 Task: Check the average views per listing of attached garage in the last 5 years.
Action: Mouse moved to (940, 207)
Screenshot: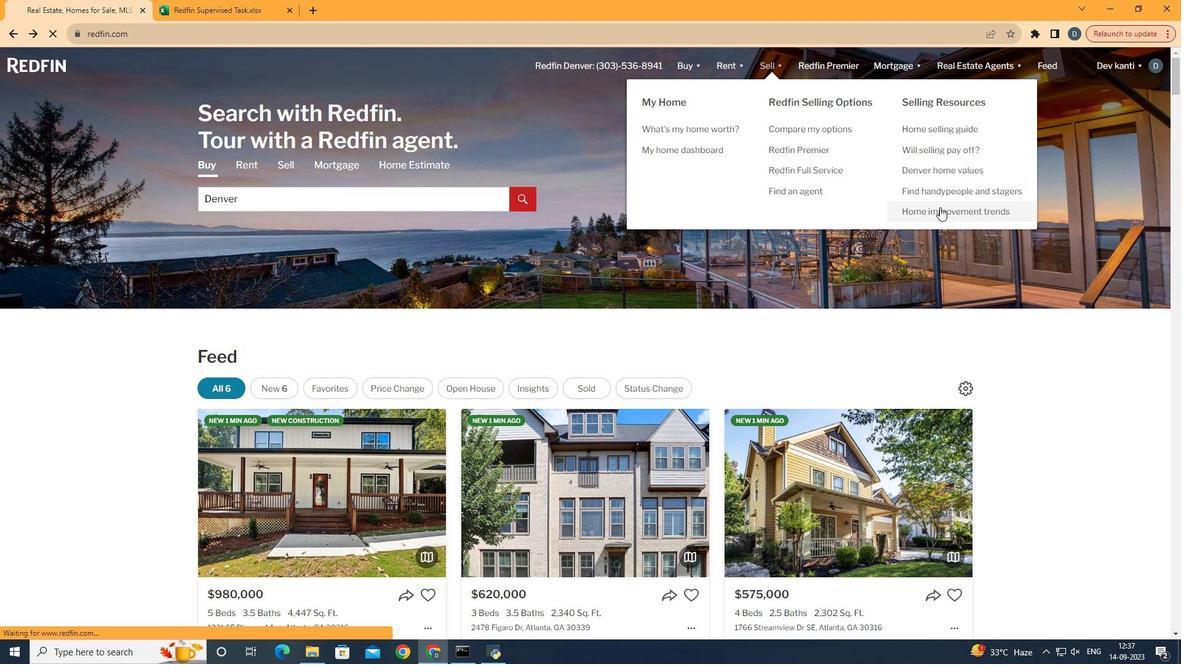 
Action: Mouse pressed left at (940, 207)
Screenshot: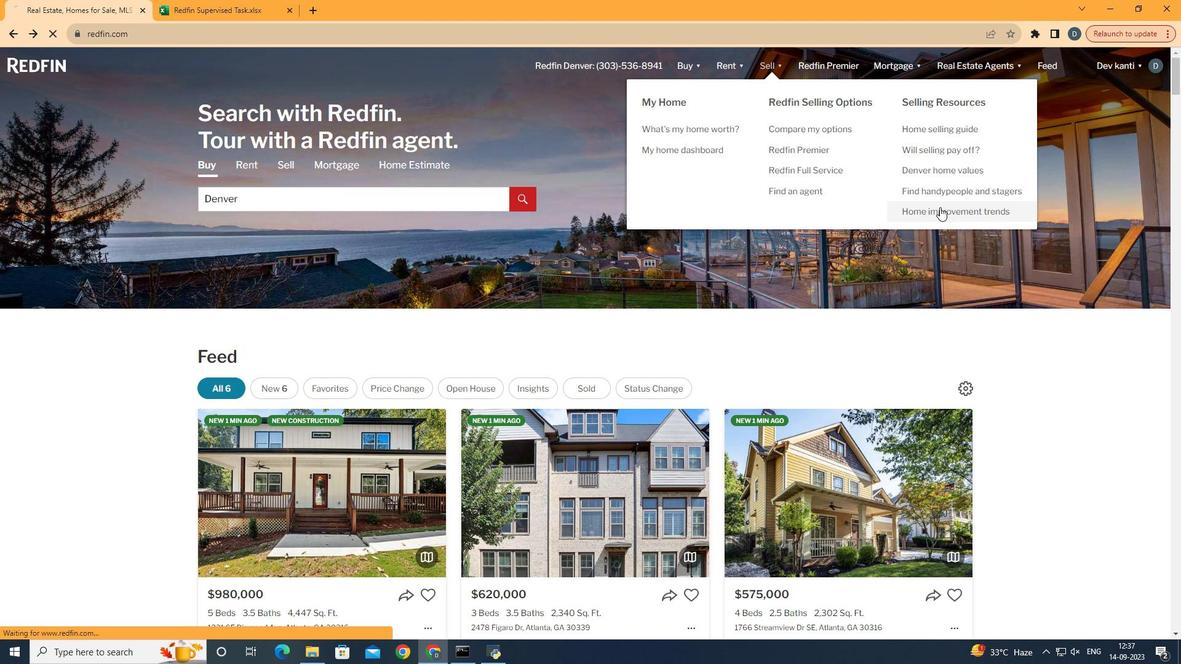 
Action: Mouse moved to (302, 240)
Screenshot: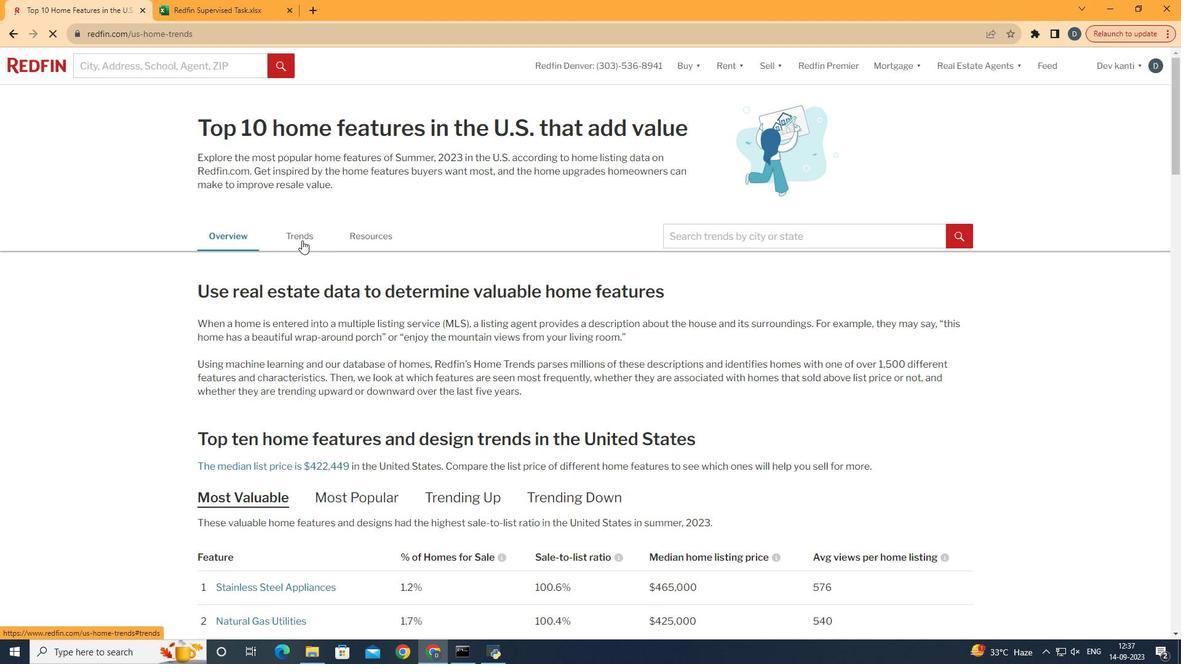 
Action: Mouse pressed left at (302, 240)
Screenshot: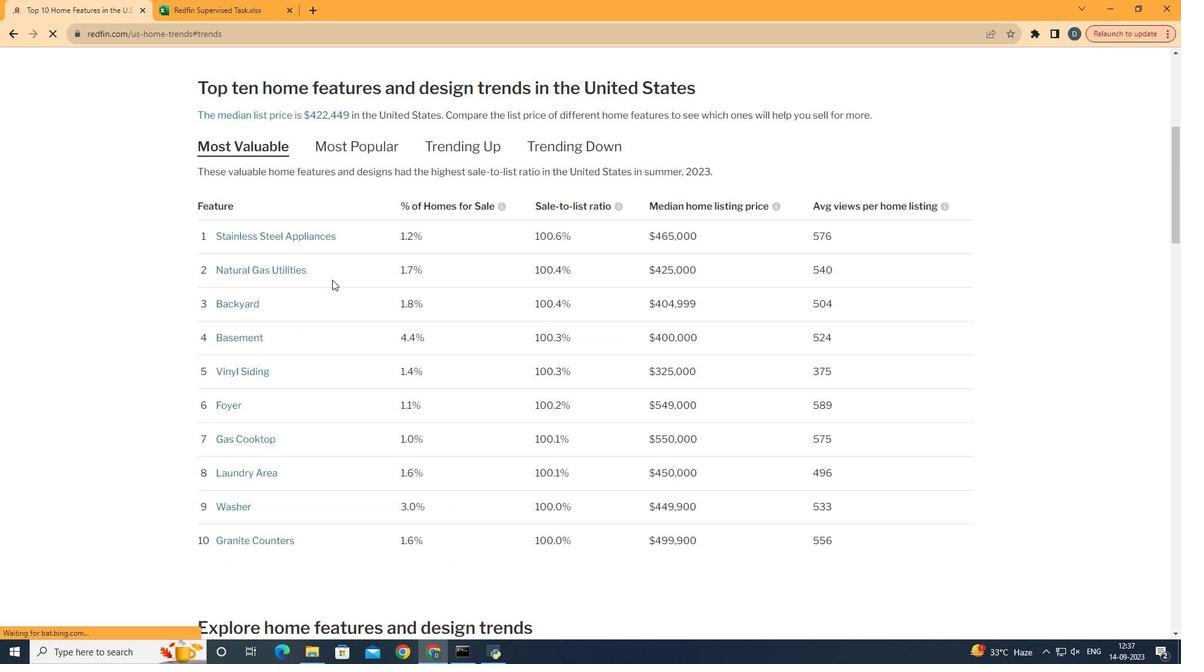 
Action: Mouse moved to (452, 358)
Screenshot: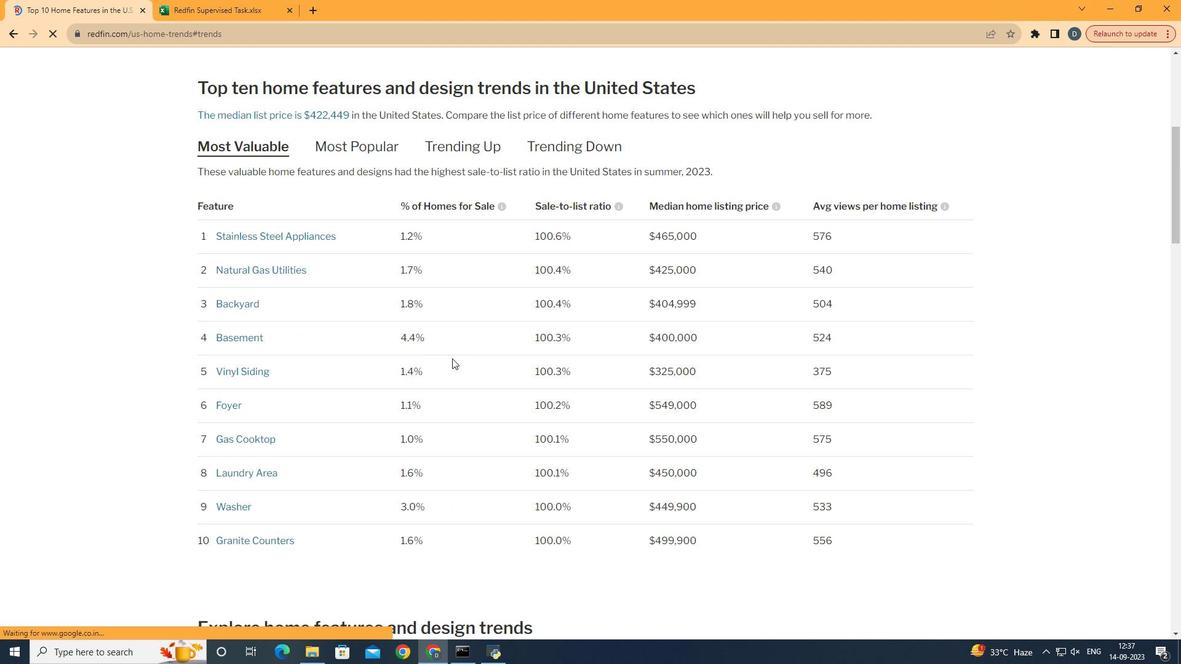 
Action: Mouse scrolled (452, 358) with delta (0, 0)
Screenshot: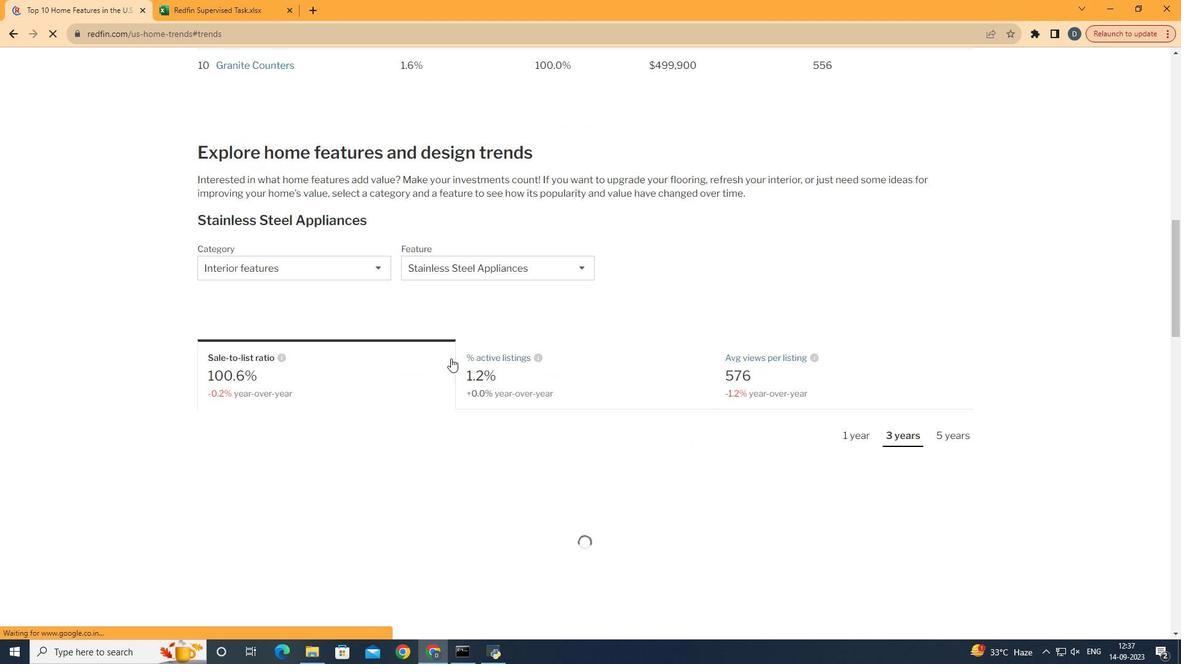
Action: Mouse scrolled (452, 358) with delta (0, 0)
Screenshot: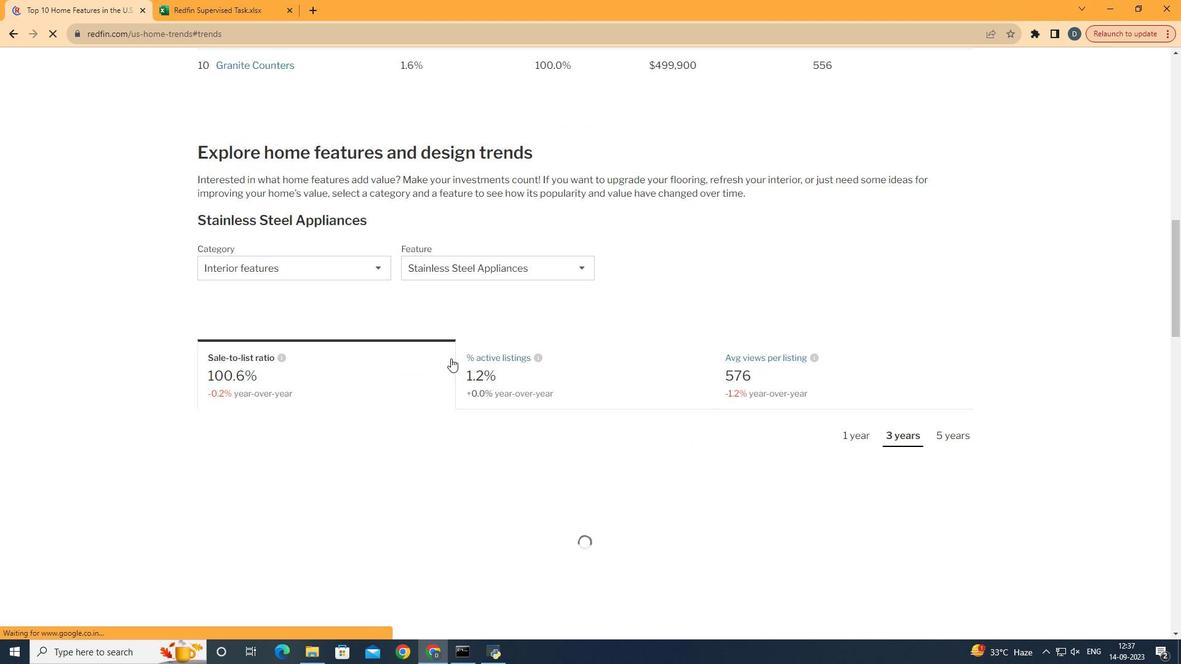 
Action: Mouse scrolled (452, 358) with delta (0, 0)
Screenshot: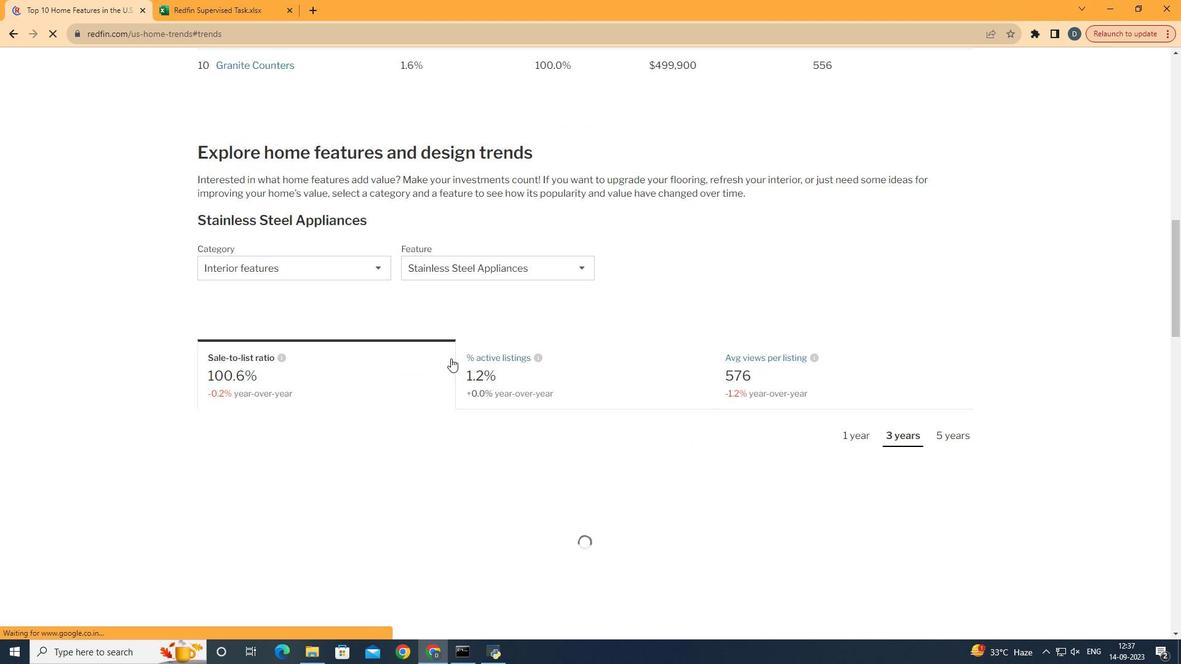 
Action: Mouse scrolled (452, 358) with delta (0, 0)
Screenshot: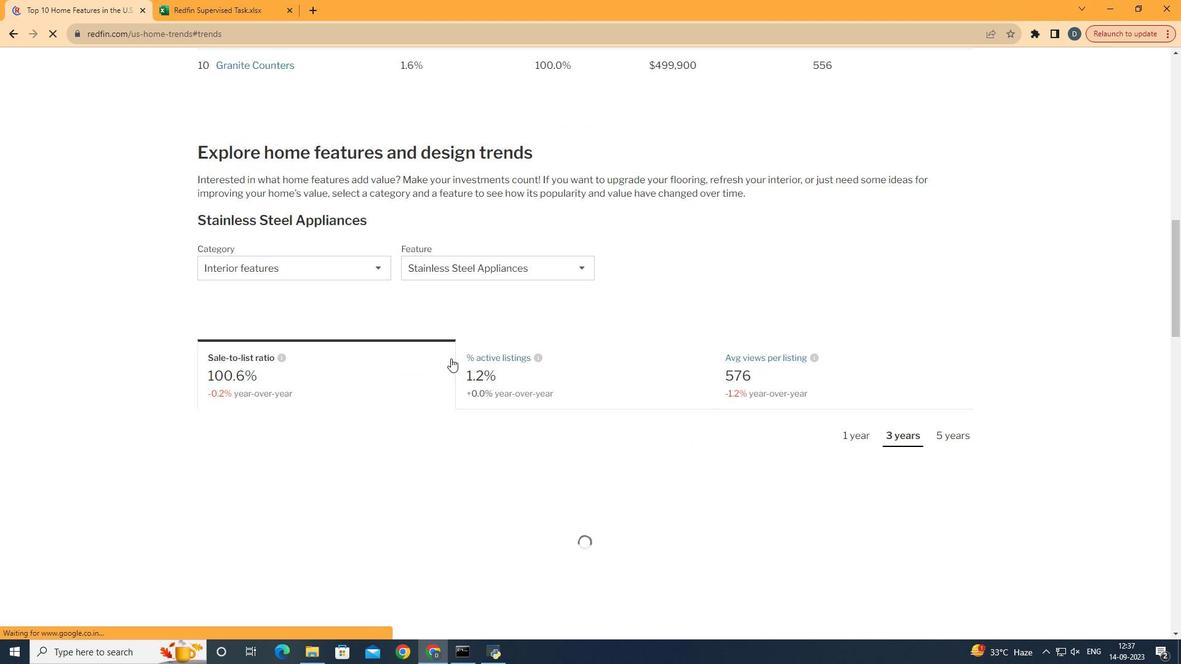 
Action: Mouse scrolled (452, 358) with delta (0, 0)
Screenshot: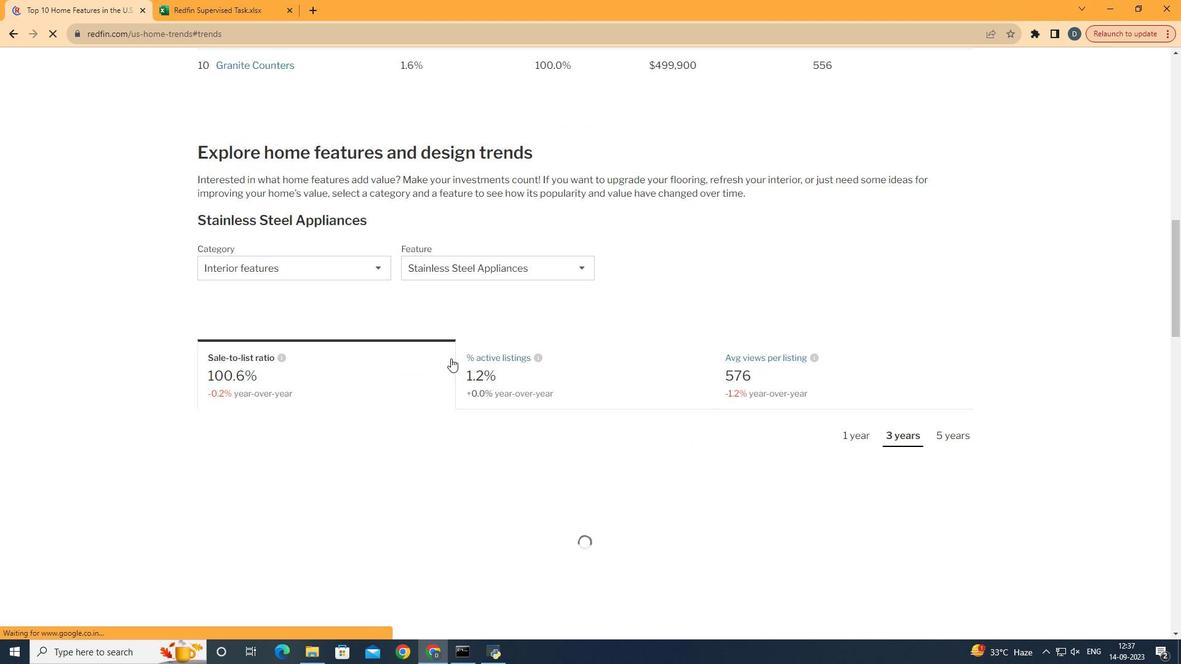 
Action: Mouse scrolled (452, 358) with delta (0, 0)
Screenshot: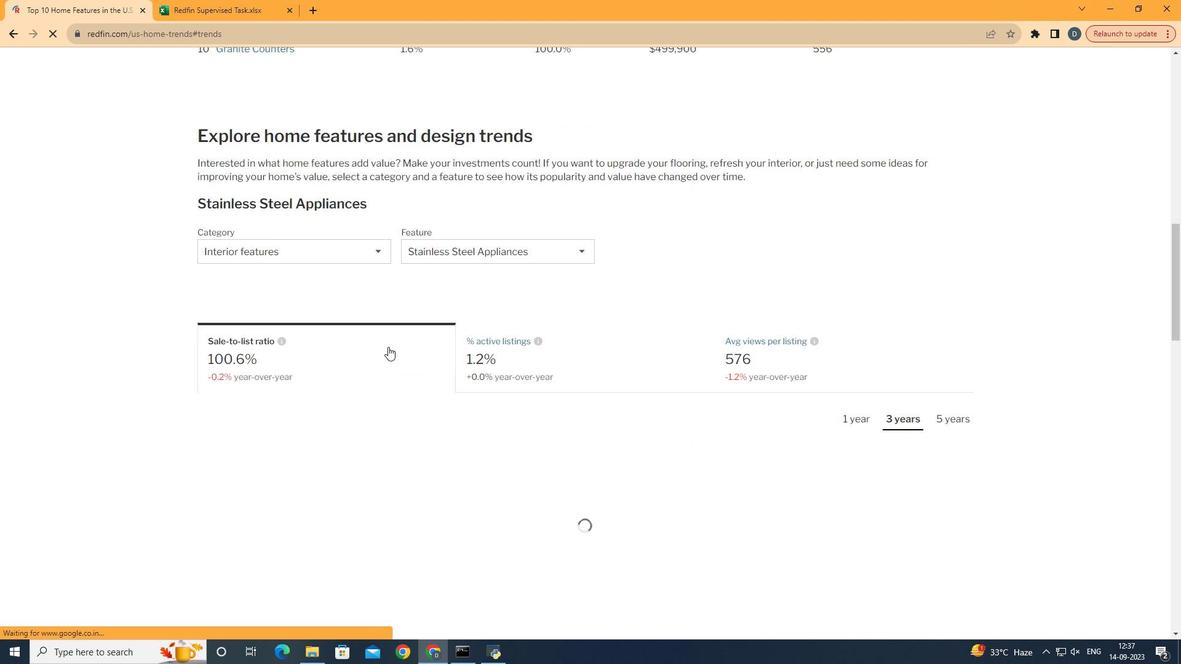 
Action: Mouse scrolled (452, 358) with delta (0, 0)
Screenshot: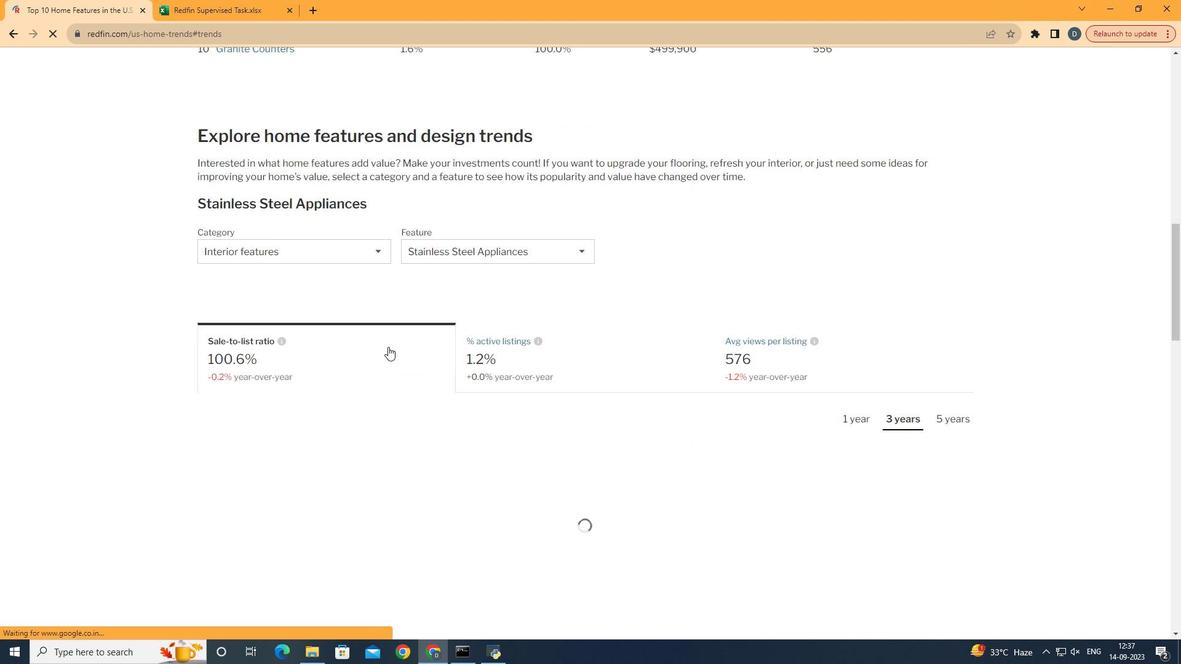 
Action: Mouse moved to (452, 358)
Screenshot: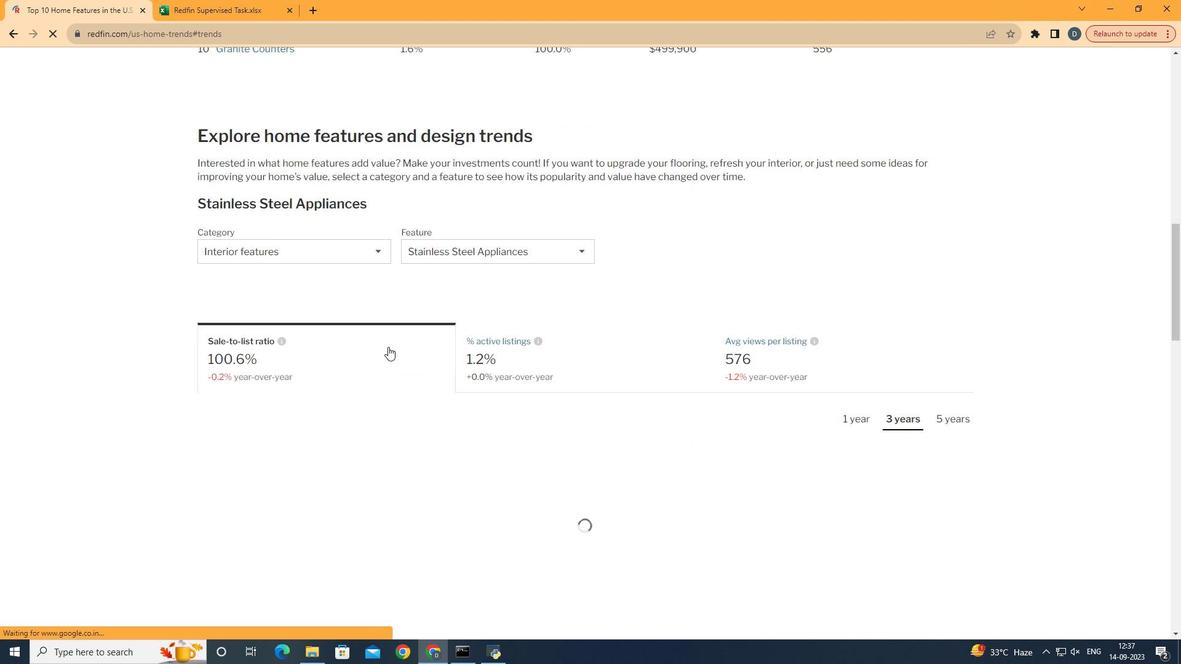 
Action: Mouse scrolled (452, 358) with delta (0, 0)
Screenshot: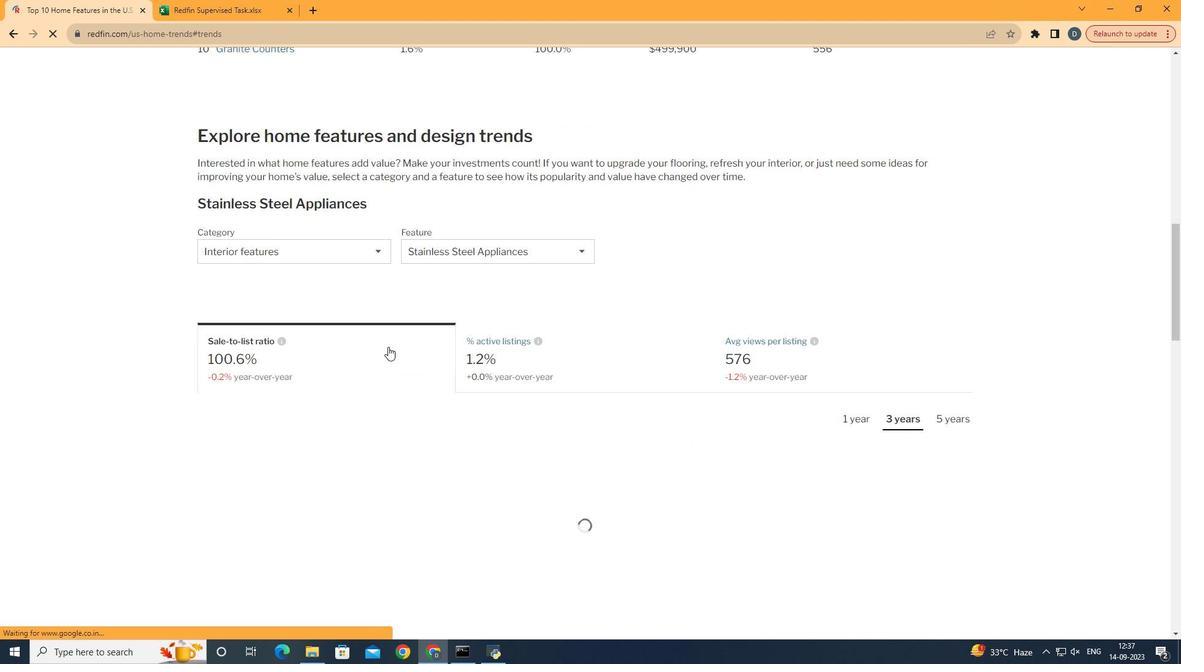 
Action: Mouse moved to (331, 300)
Screenshot: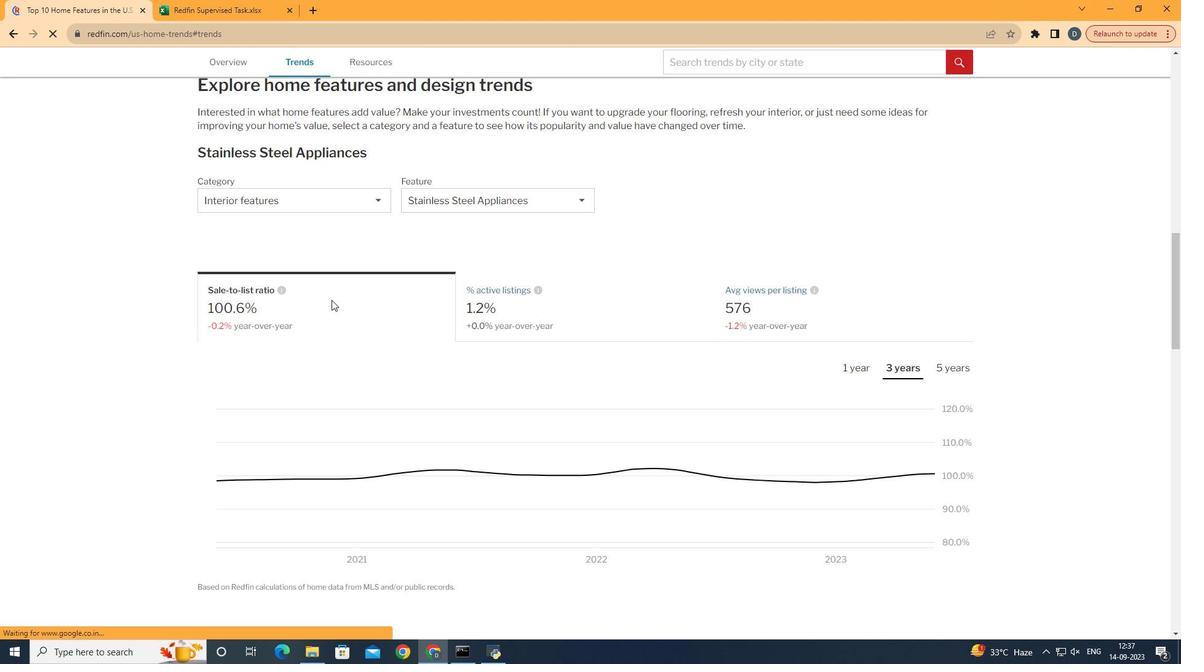 
Action: Mouse scrolled (331, 299) with delta (0, 0)
Screenshot: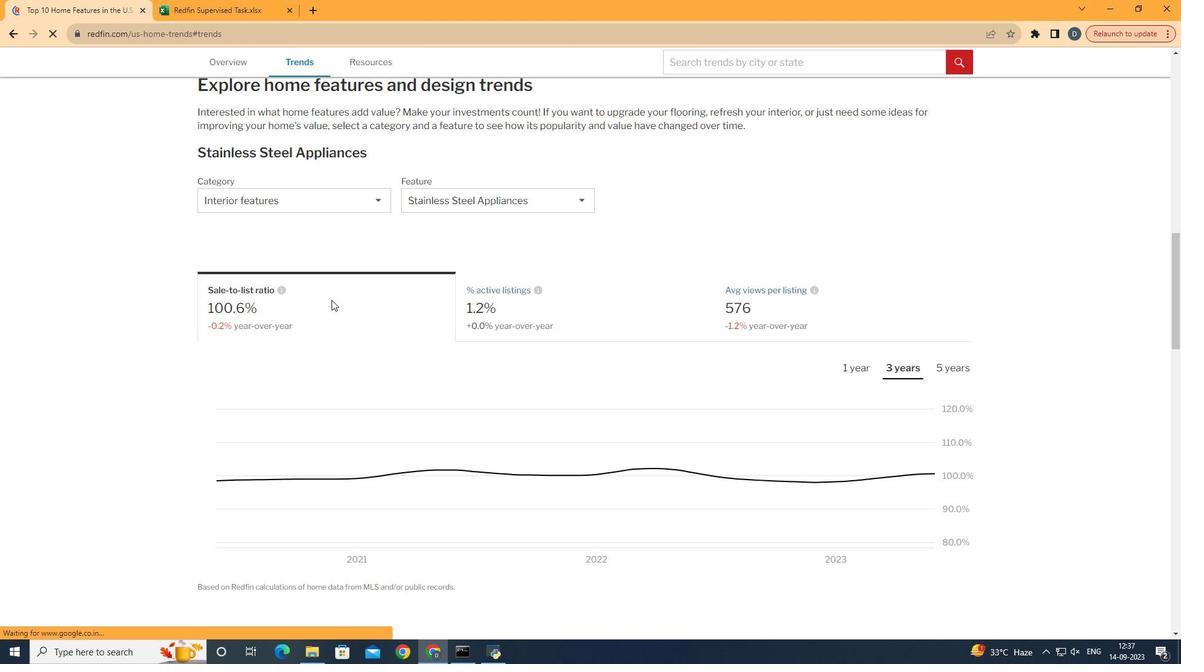 
Action: Mouse moved to (337, 293)
Screenshot: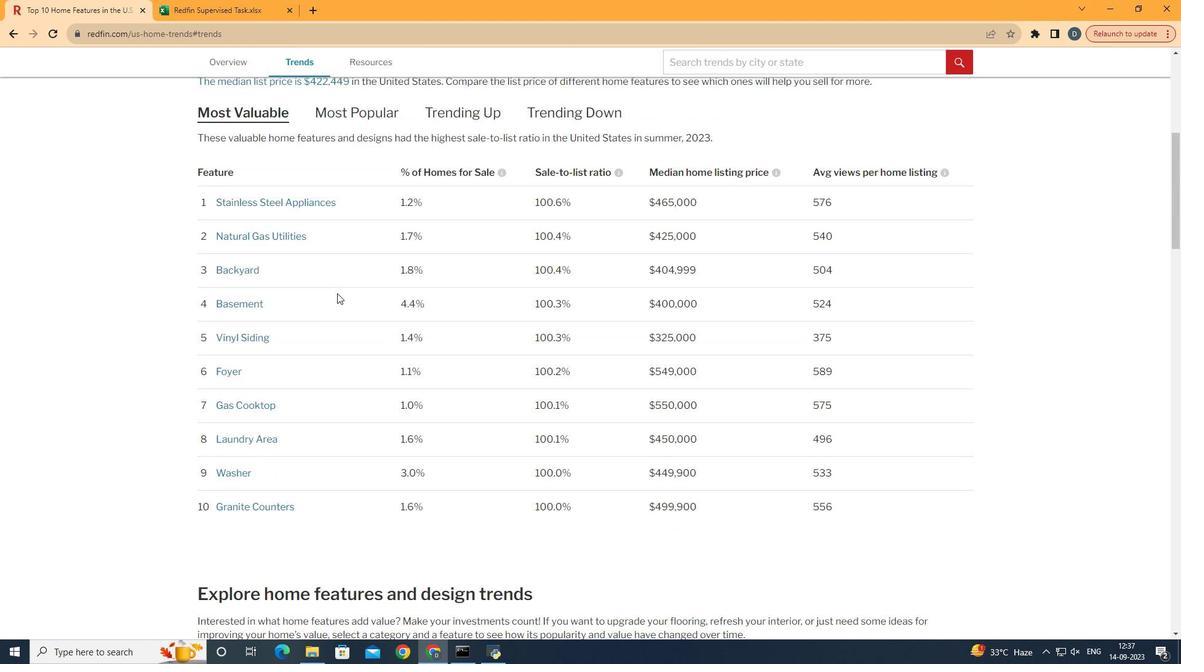 
Action: Mouse scrolled (337, 292) with delta (0, 0)
Screenshot: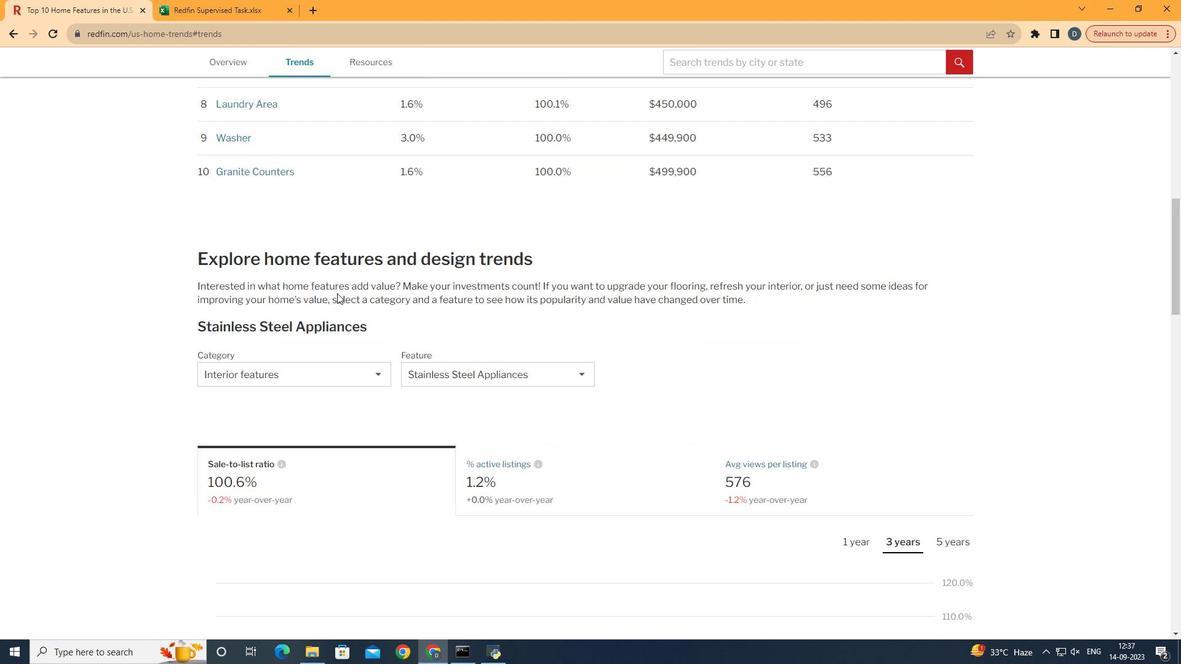 
Action: Mouse scrolled (337, 292) with delta (0, 0)
Screenshot: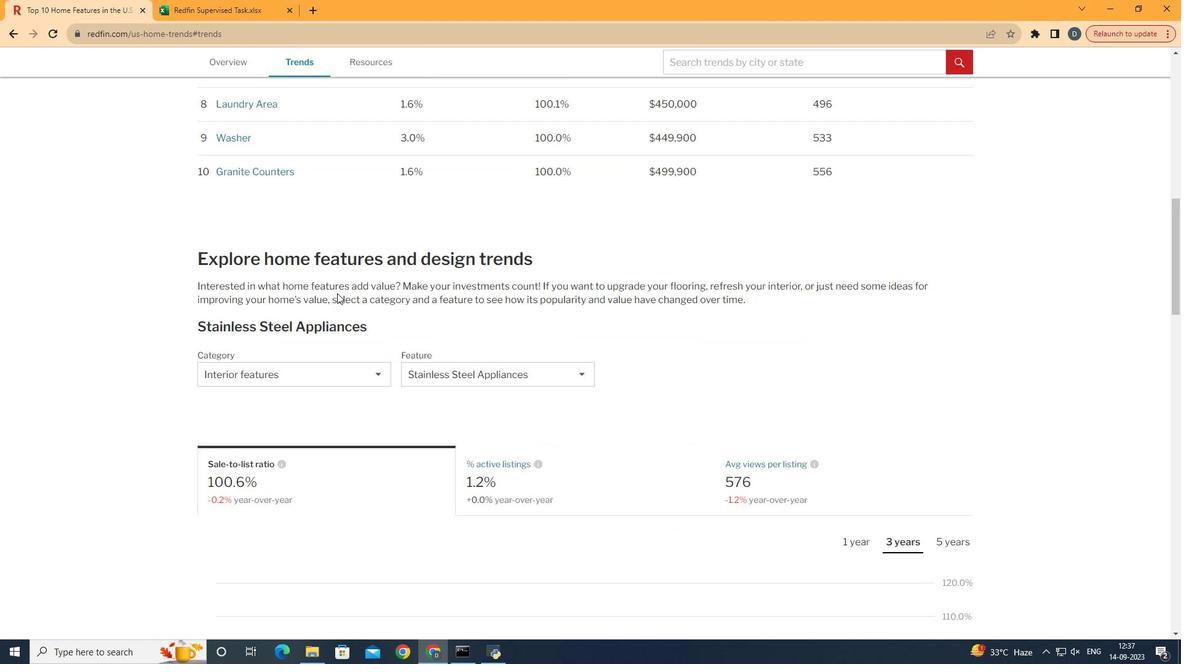 
Action: Mouse scrolled (337, 292) with delta (0, 0)
Screenshot: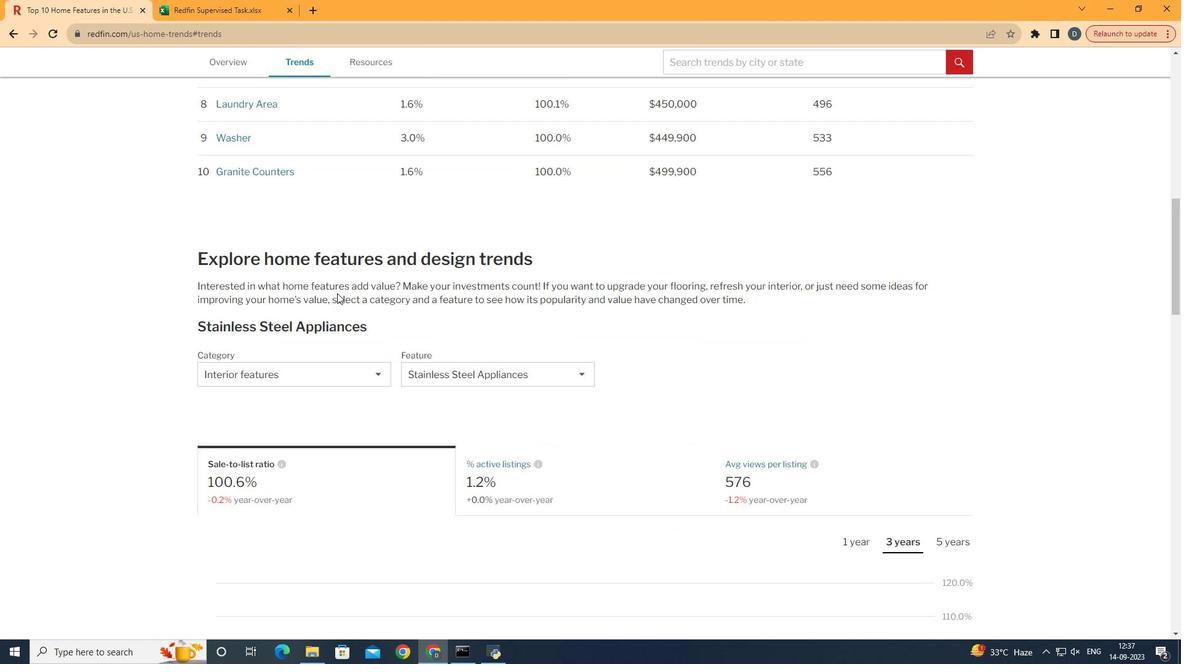 
Action: Mouse scrolled (337, 292) with delta (0, 0)
Screenshot: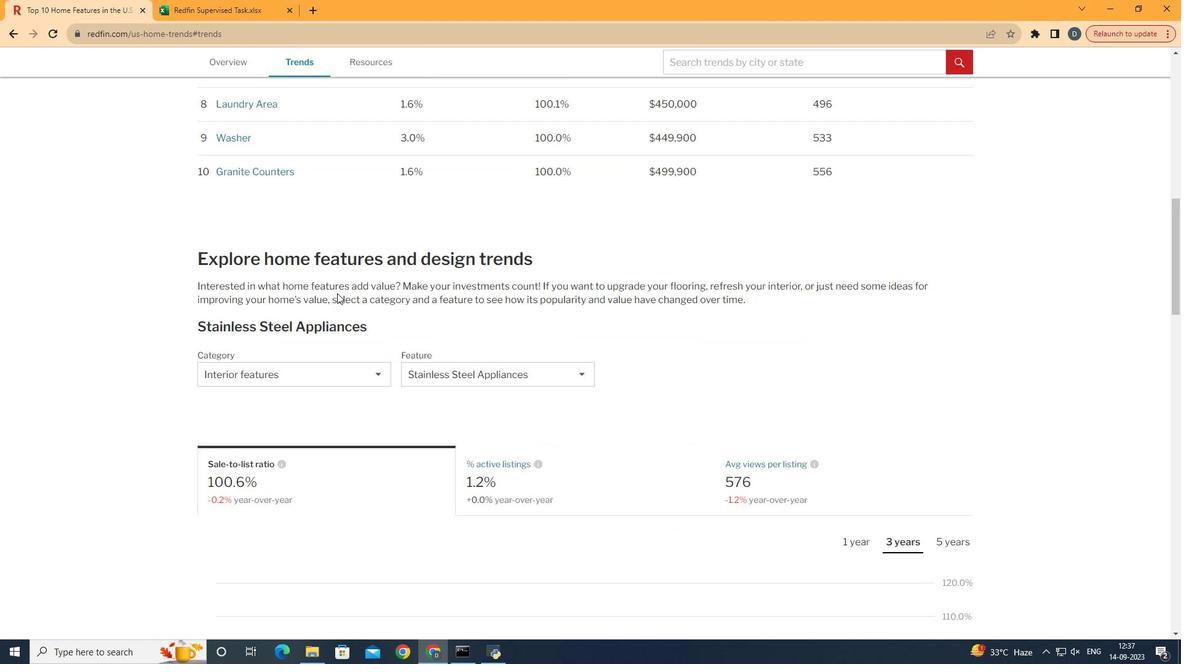 
Action: Mouse scrolled (337, 292) with delta (0, 0)
Screenshot: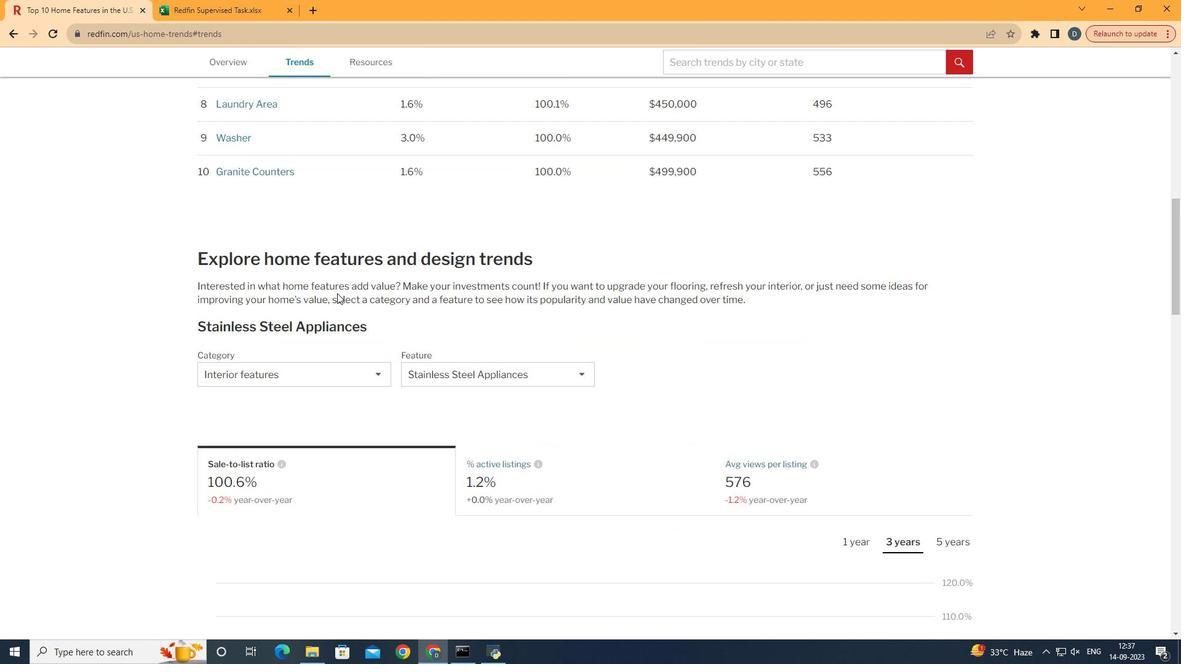 
Action: Mouse scrolled (337, 292) with delta (0, 0)
Screenshot: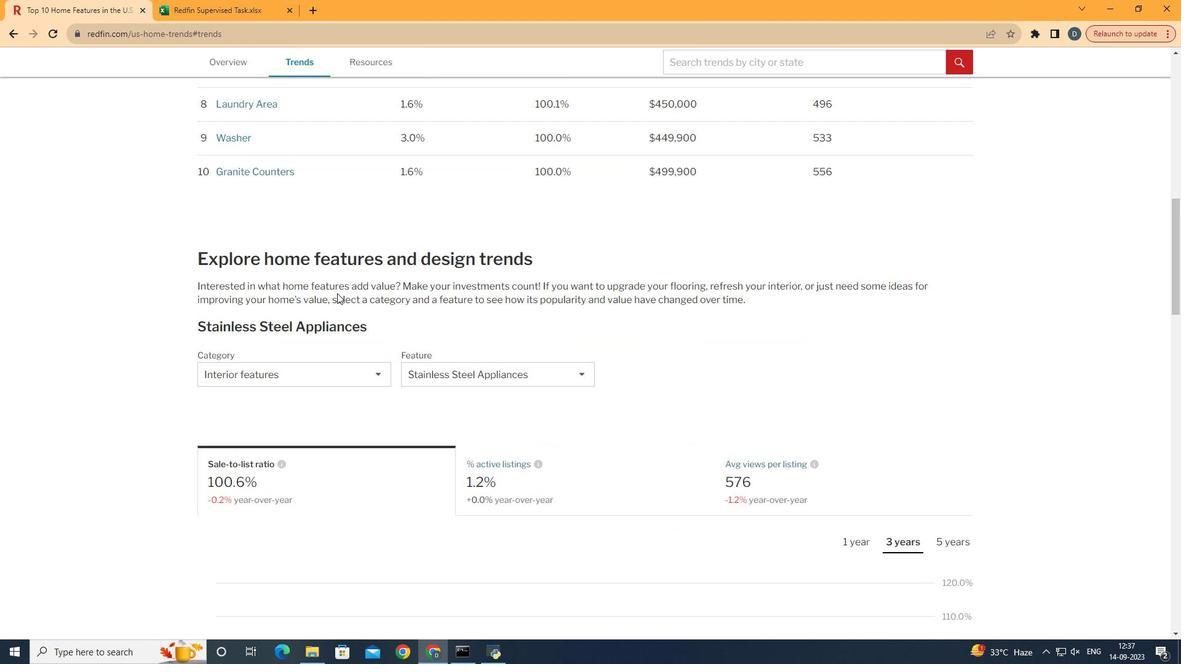 
Action: Mouse moved to (332, 358)
Screenshot: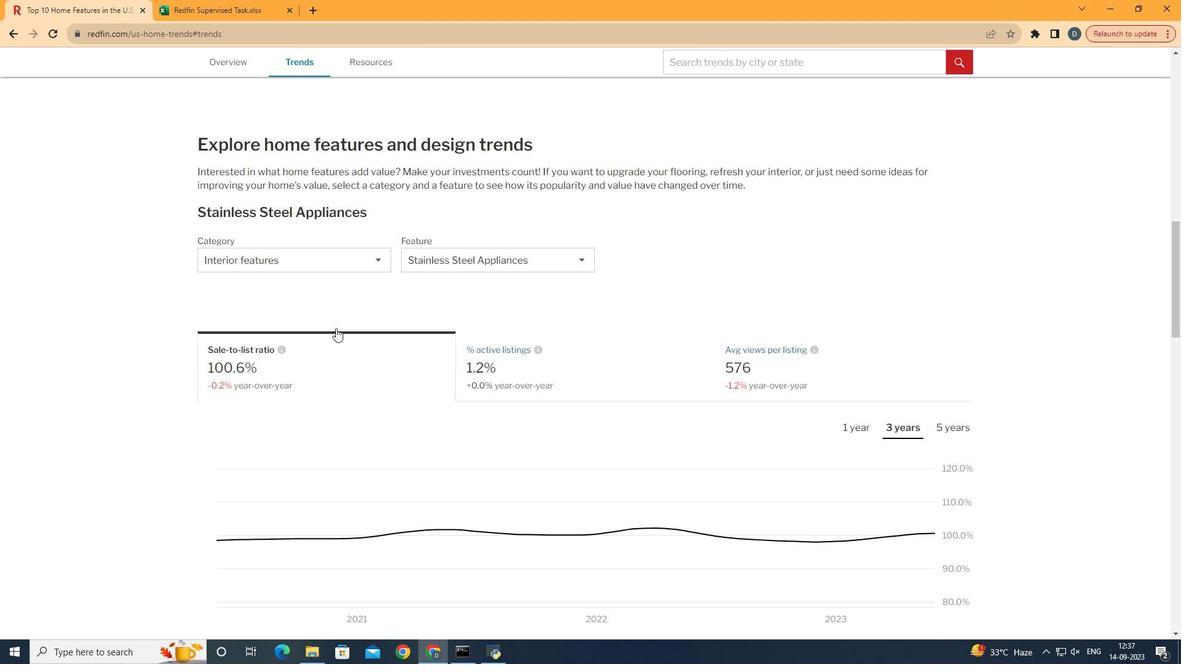 
Action: Mouse scrolled (332, 357) with delta (0, 0)
Screenshot: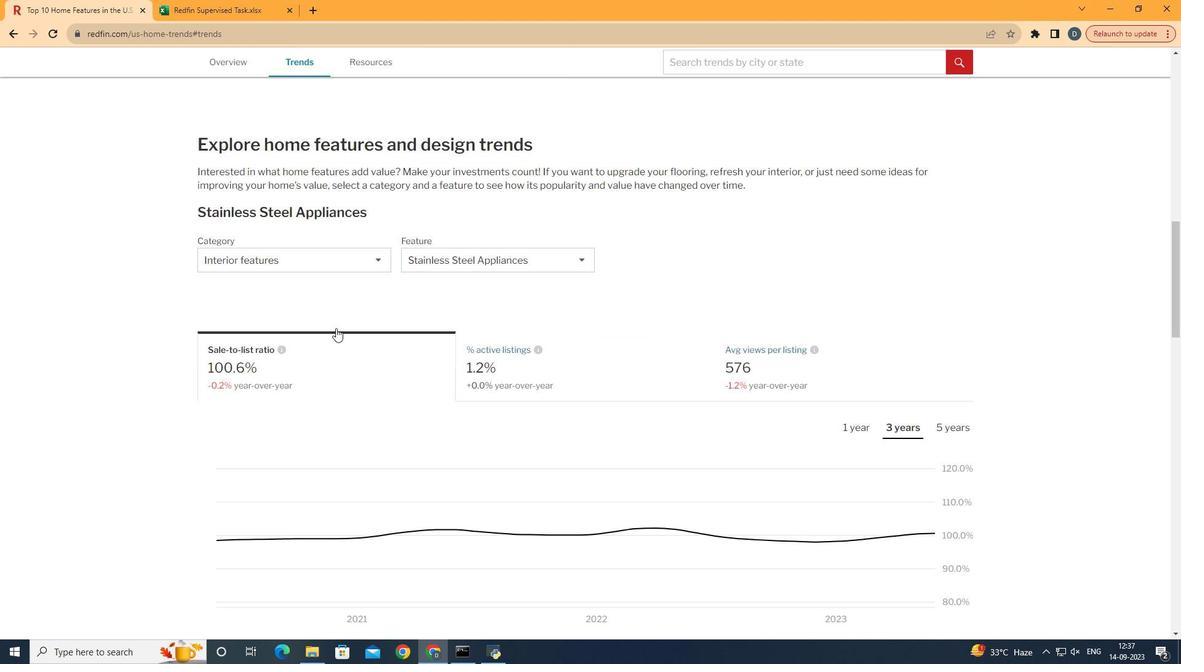 
Action: Mouse scrolled (332, 357) with delta (0, 0)
Screenshot: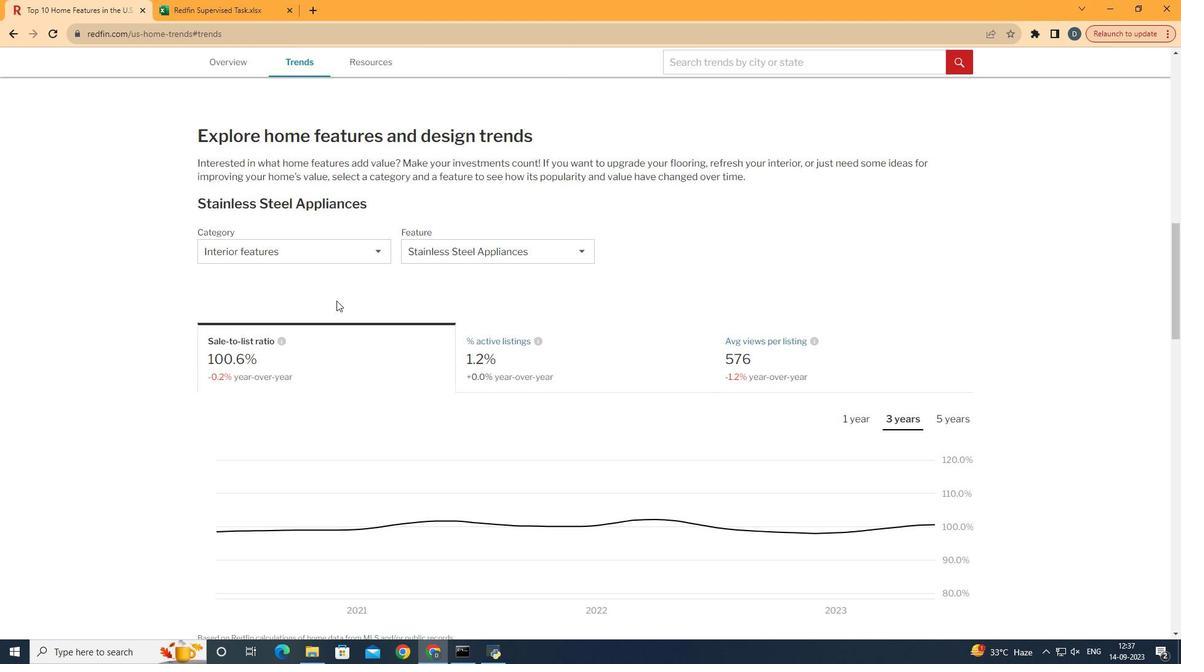 
Action: Mouse moved to (342, 245)
Screenshot: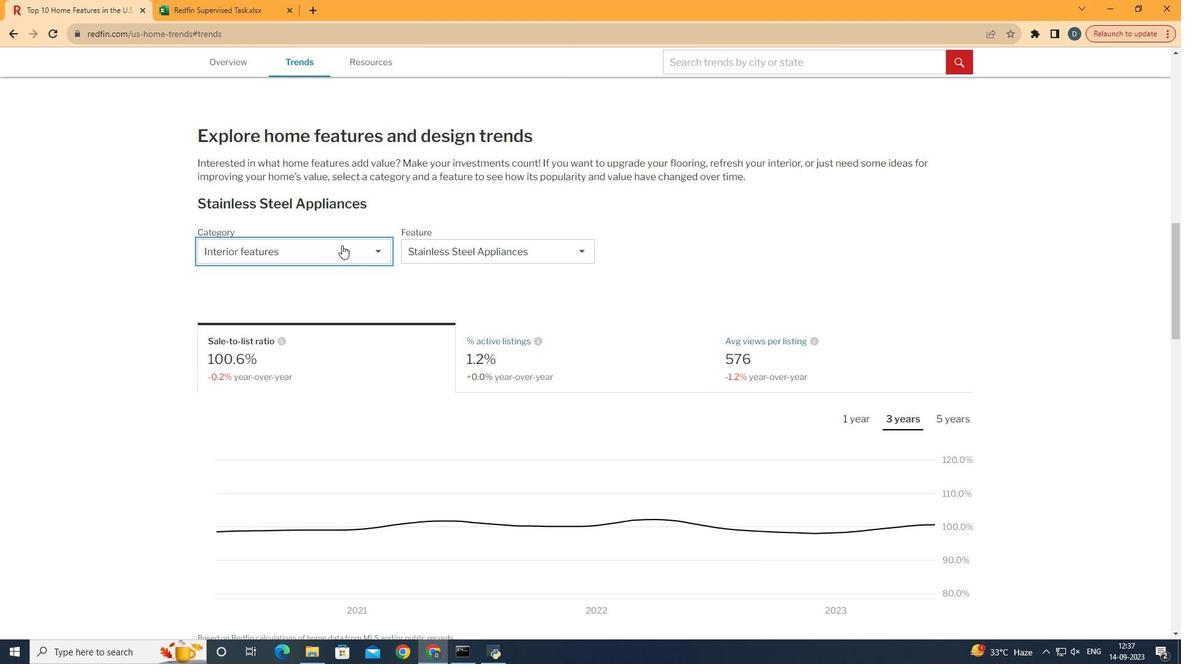 
Action: Mouse pressed left at (342, 245)
Screenshot: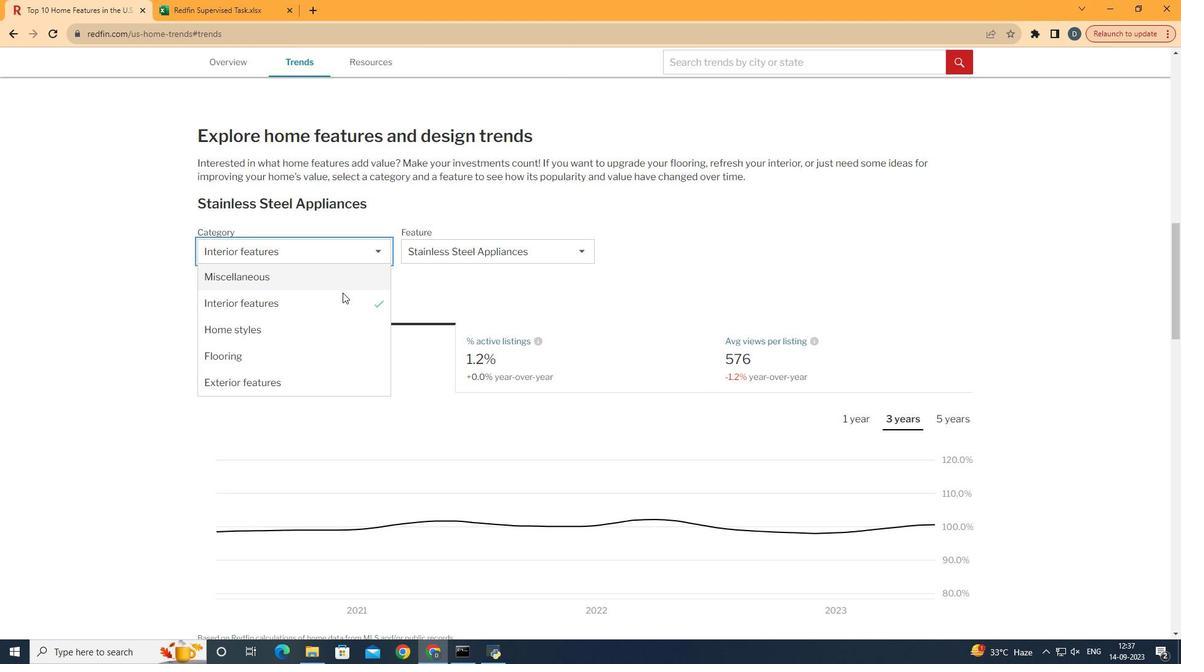 
Action: Mouse moved to (343, 376)
Screenshot: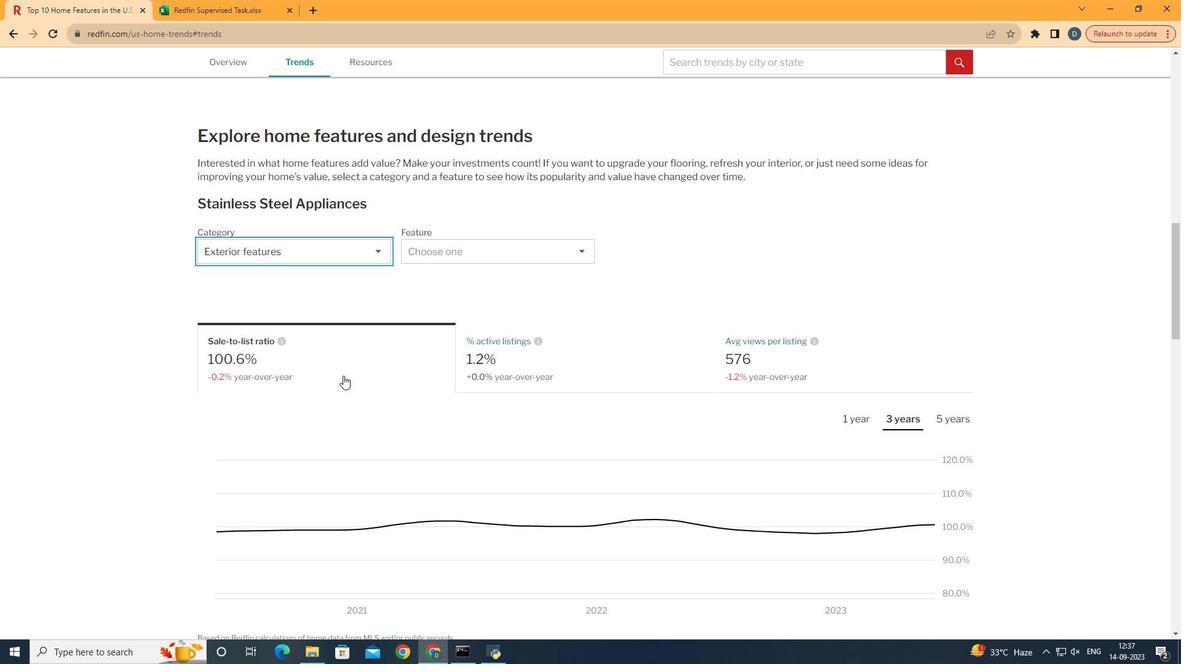 
Action: Mouse pressed left at (343, 376)
Screenshot: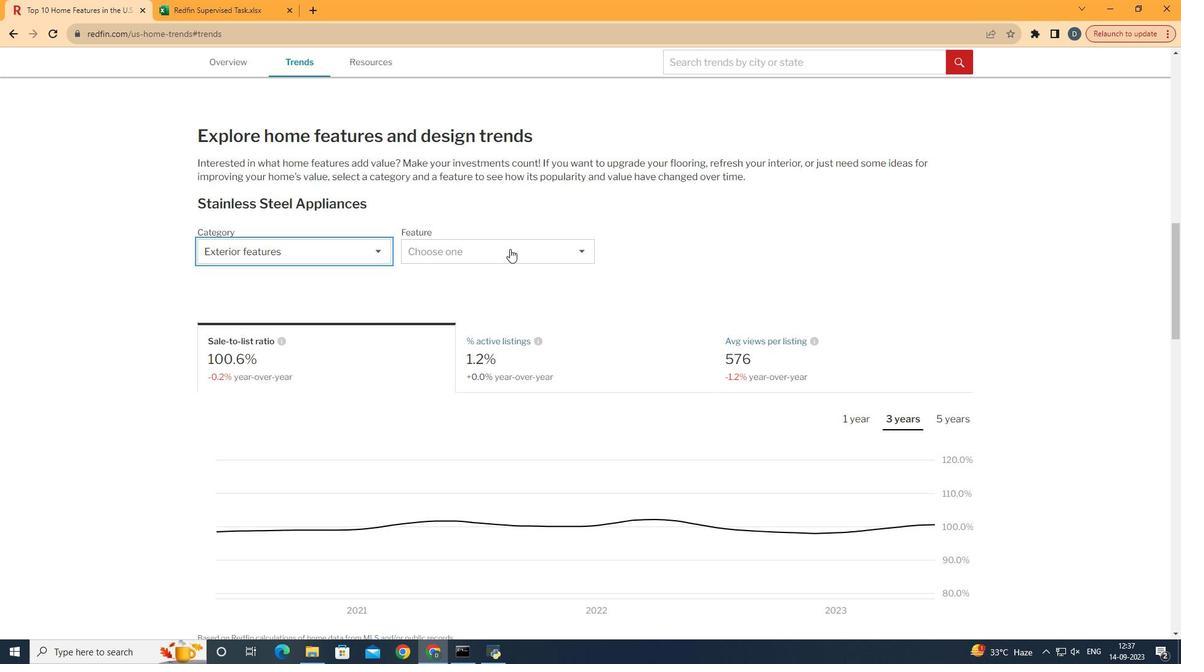 
Action: Mouse moved to (546, 249)
Screenshot: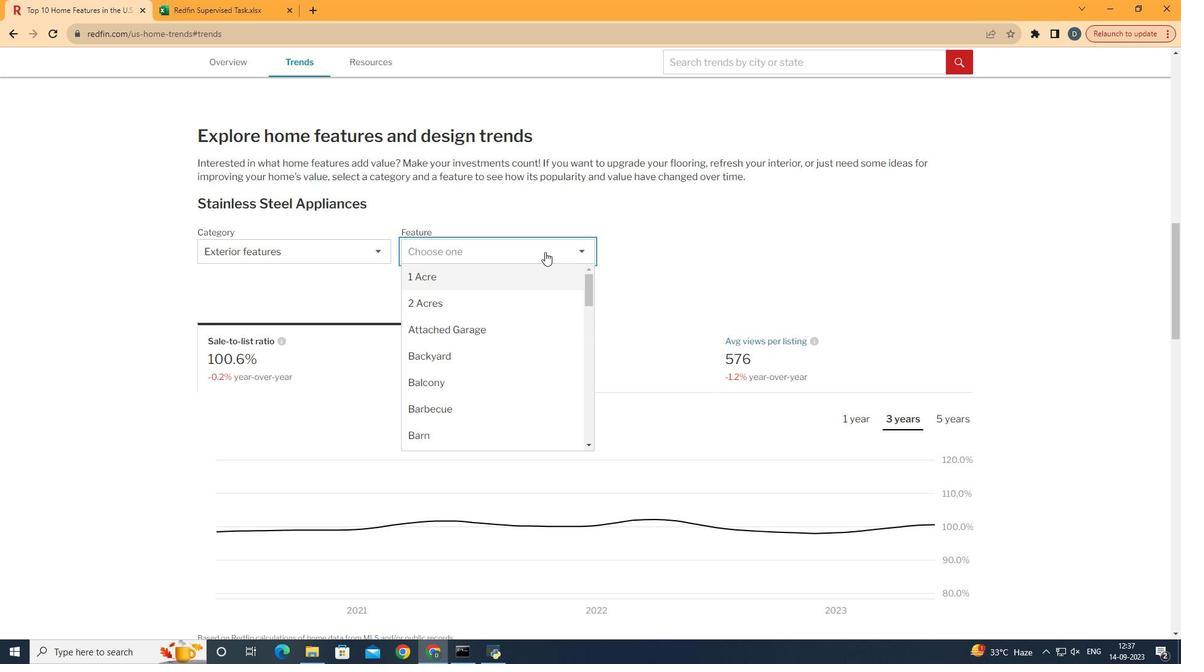 
Action: Mouse pressed left at (546, 249)
Screenshot: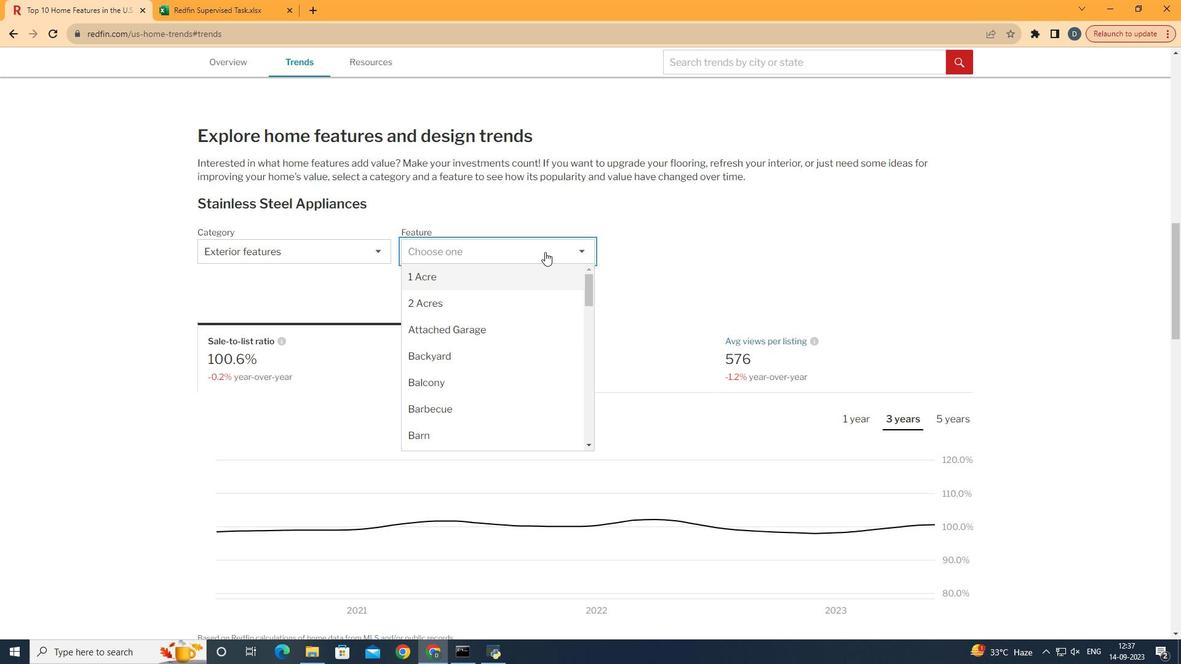 
Action: Mouse moved to (523, 334)
Screenshot: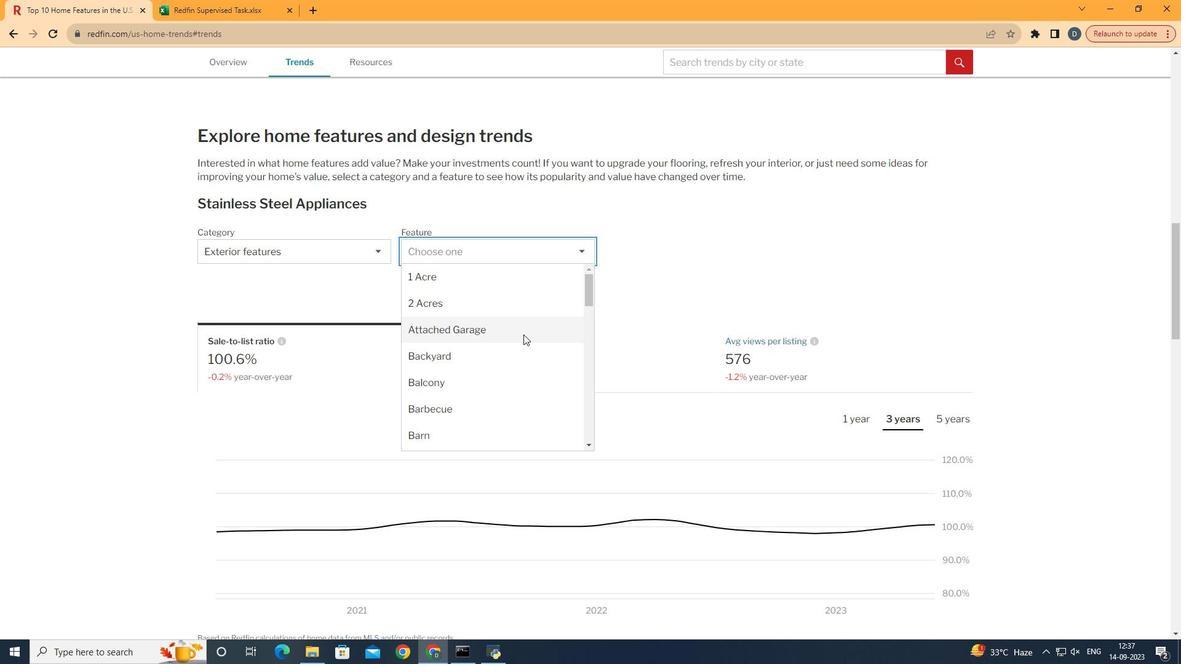 
Action: Mouse pressed left at (523, 334)
Screenshot: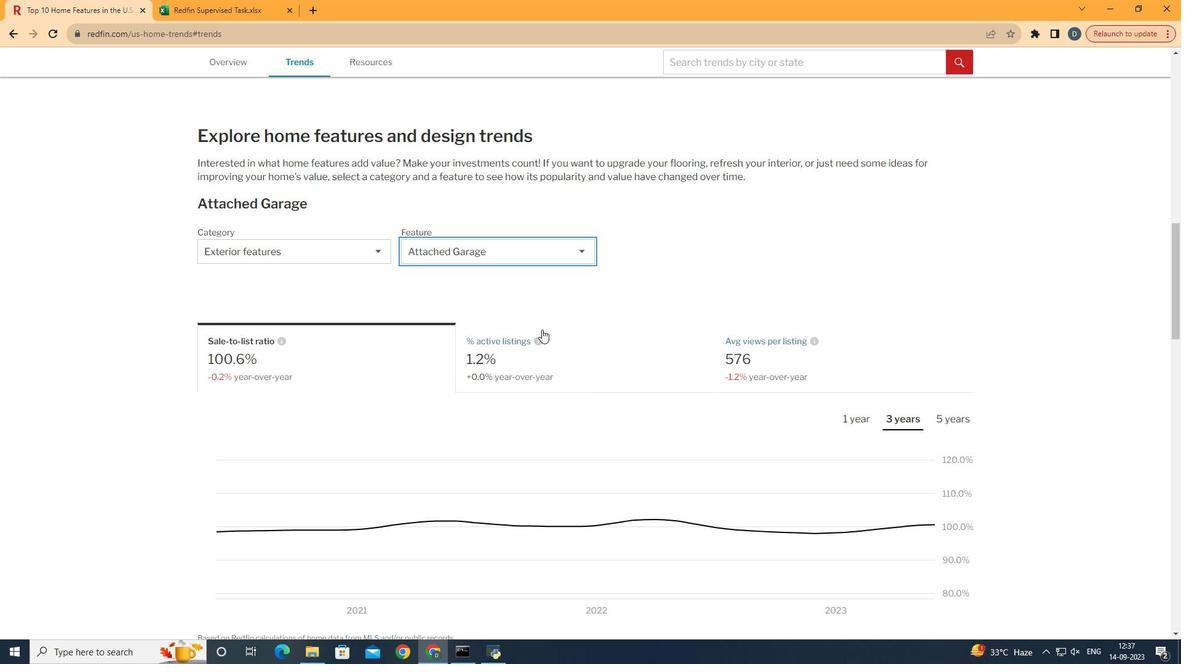 
Action: Mouse moved to (890, 377)
Screenshot: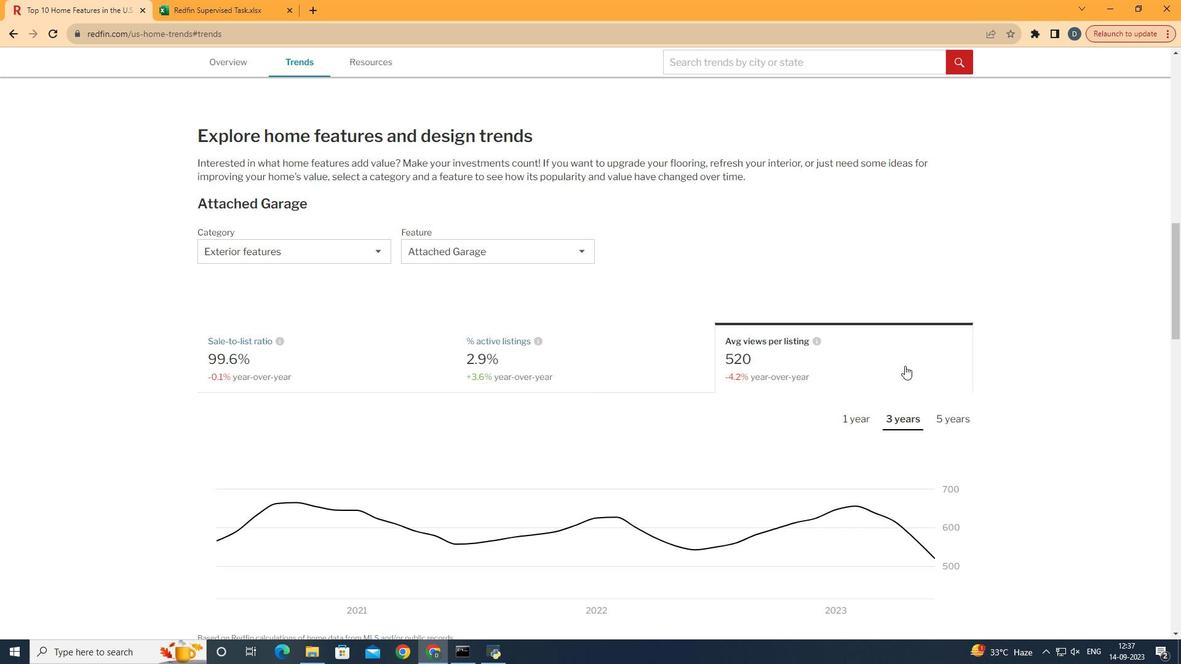 
Action: Mouse pressed left at (890, 377)
Screenshot: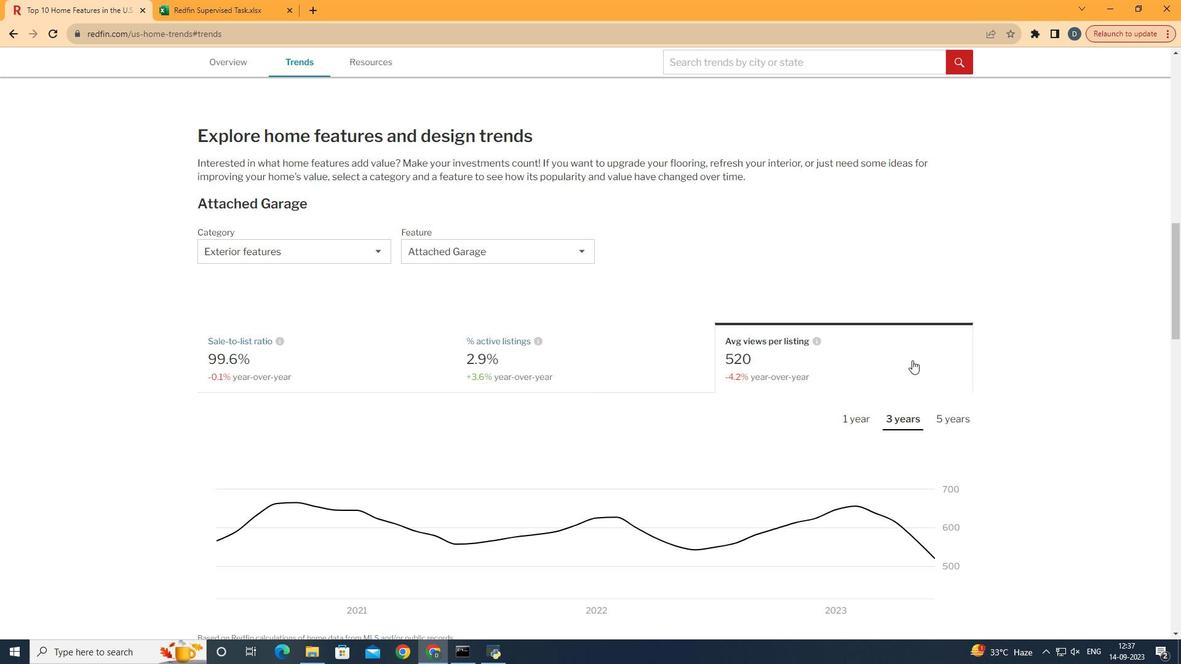 
Action: Mouse moved to (912, 360)
Screenshot: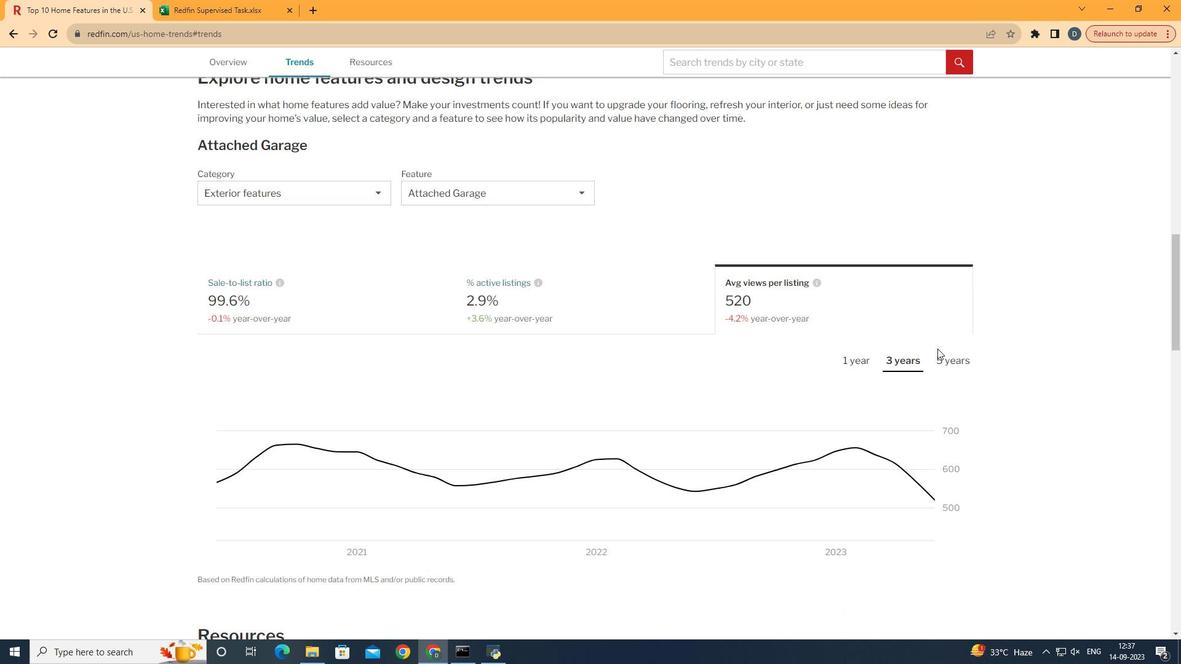 
Action: Mouse scrolled (912, 360) with delta (0, 0)
Screenshot: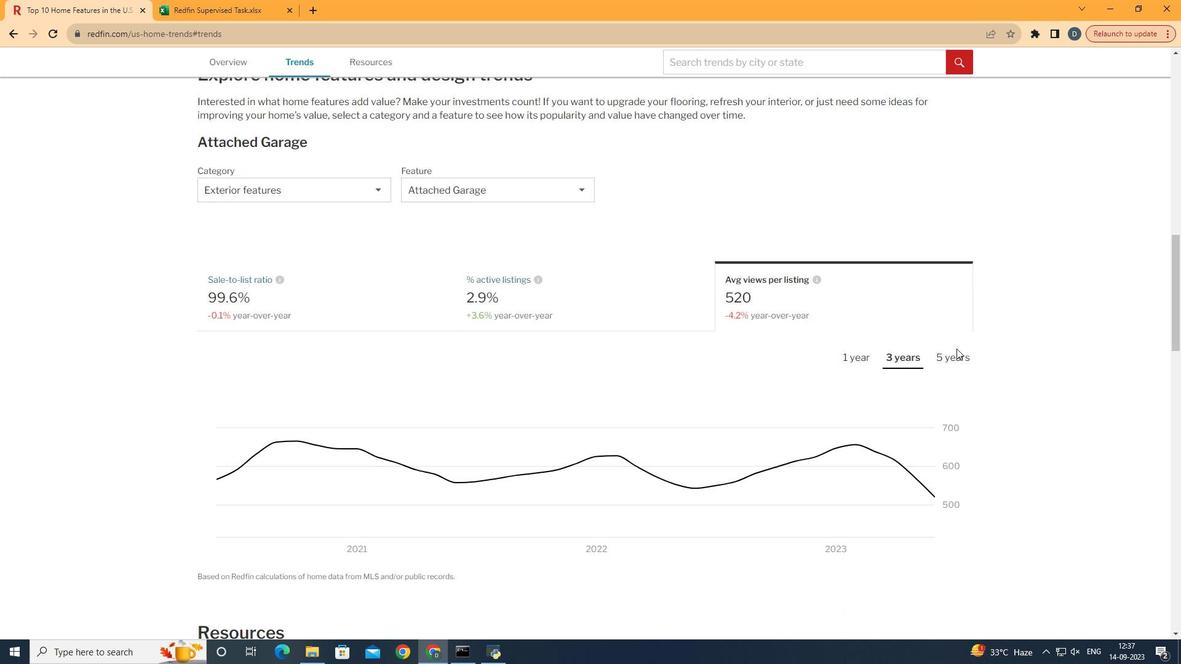
Action: Mouse moved to (962, 358)
Screenshot: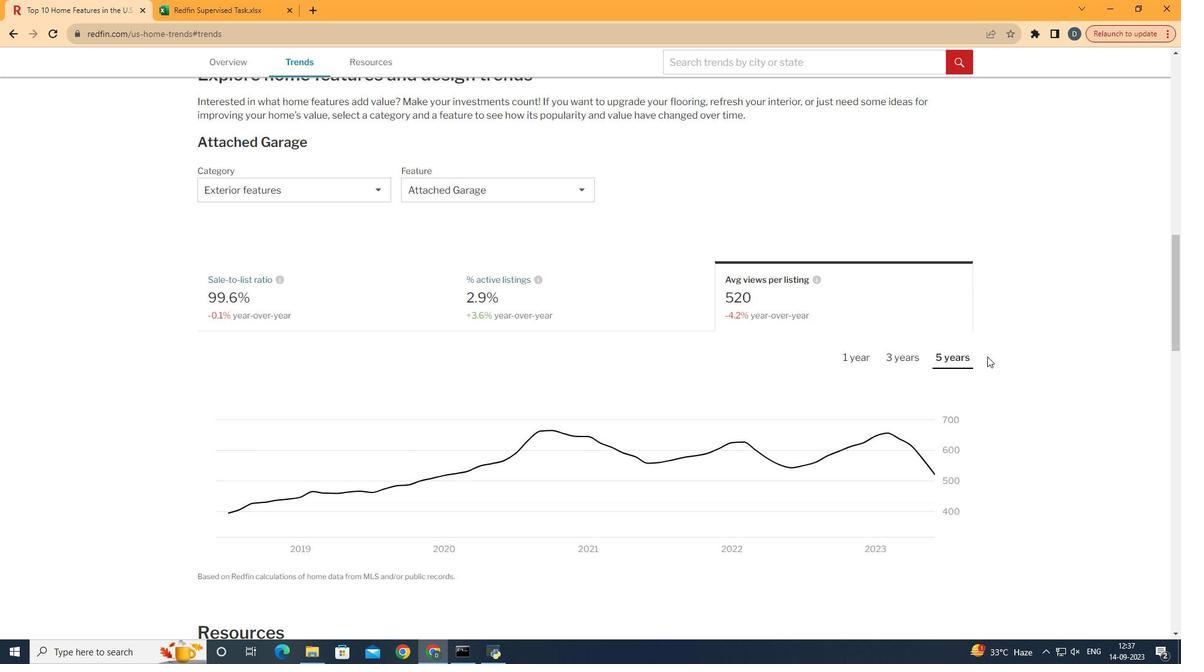 
Action: Mouse pressed left at (962, 358)
Screenshot: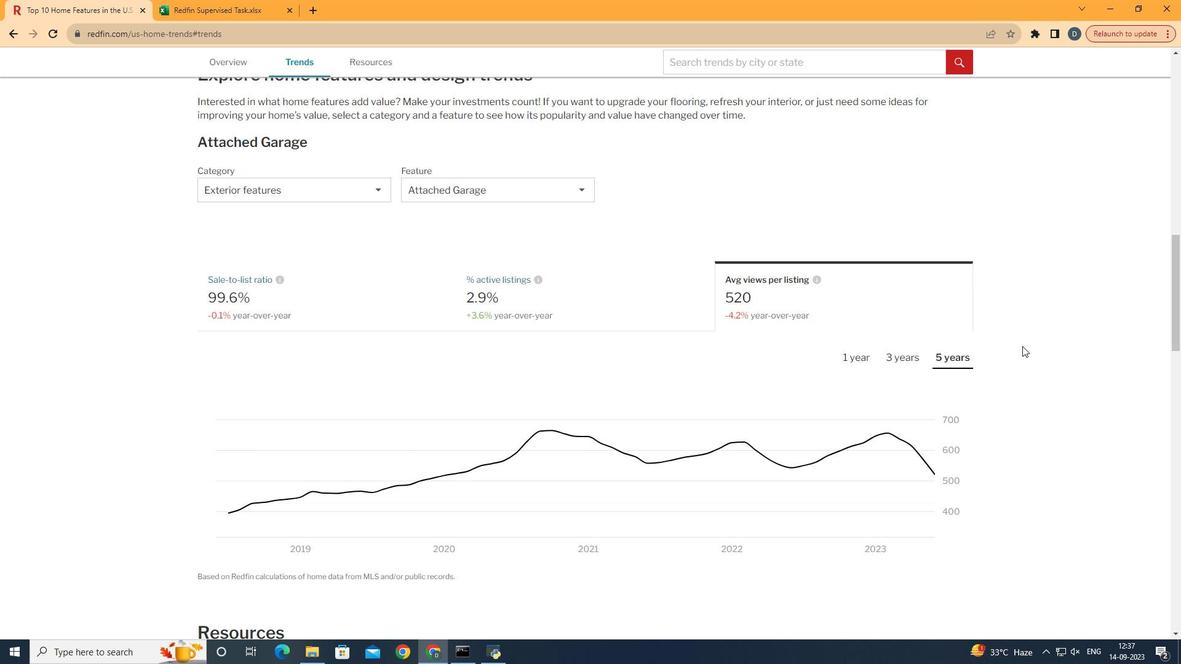 
Action: Mouse moved to (1035, 344)
Screenshot: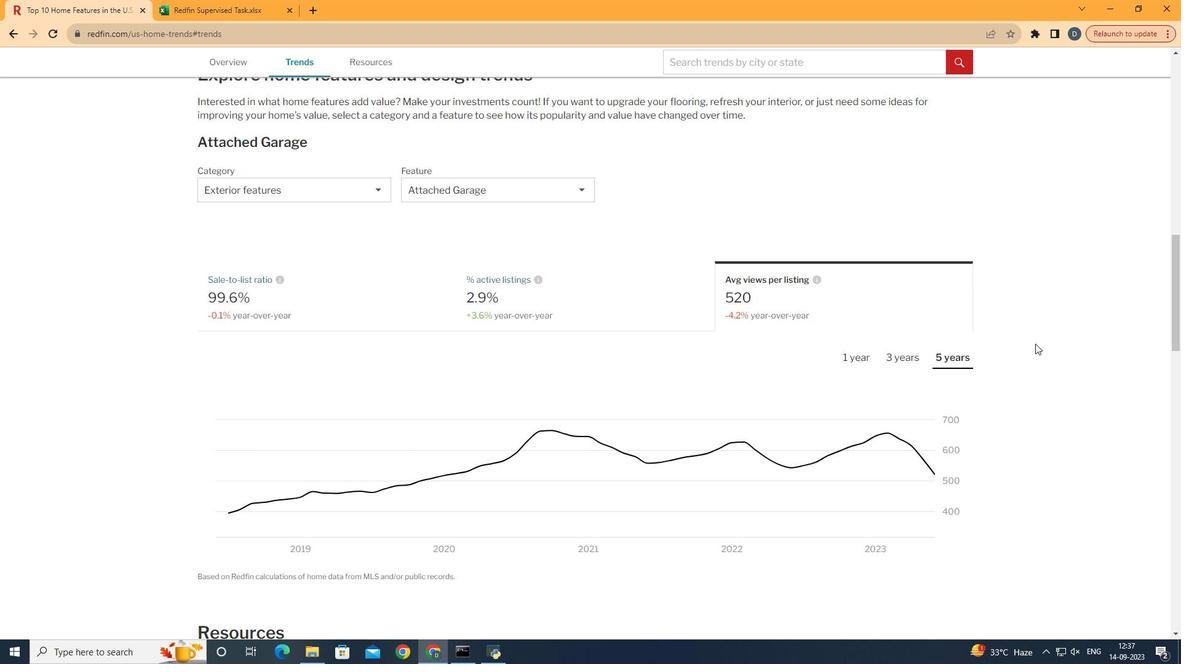 
